 Task: Create a due date automation trigger when advanced on, 2 working days after a card is due add fields with custom field "Resume" unchecked at 11:00 AM.
Action: Mouse moved to (955, 77)
Screenshot: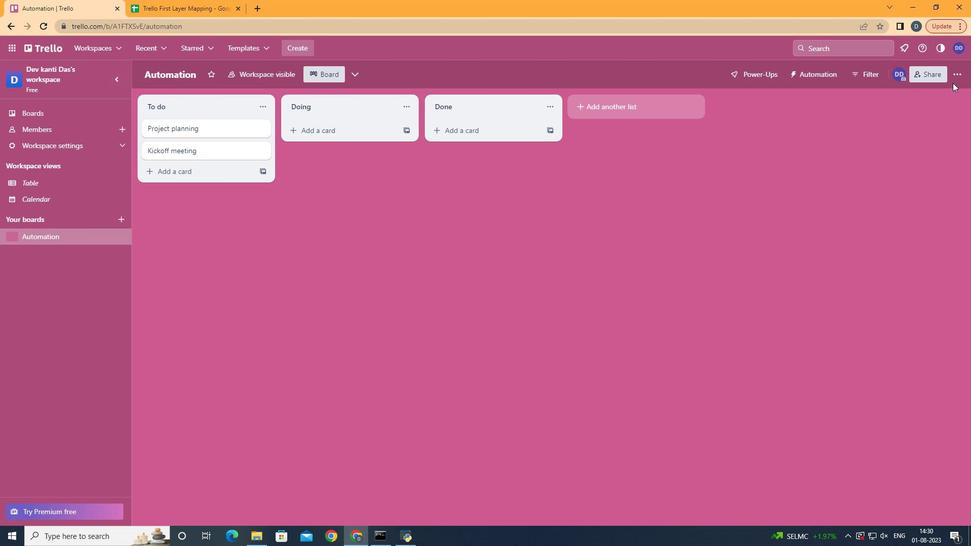 
Action: Mouse pressed left at (955, 77)
Screenshot: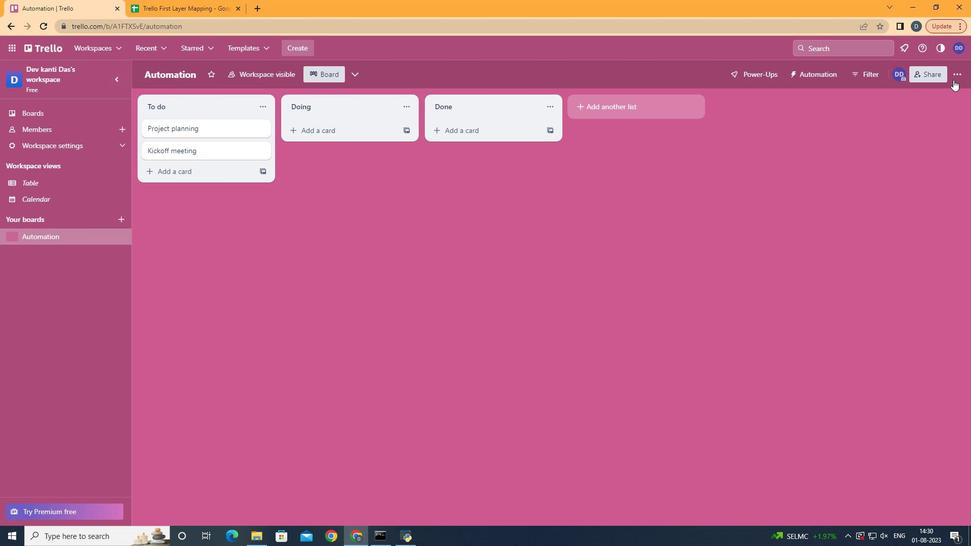 
Action: Mouse moved to (843, 216)
Screenshot: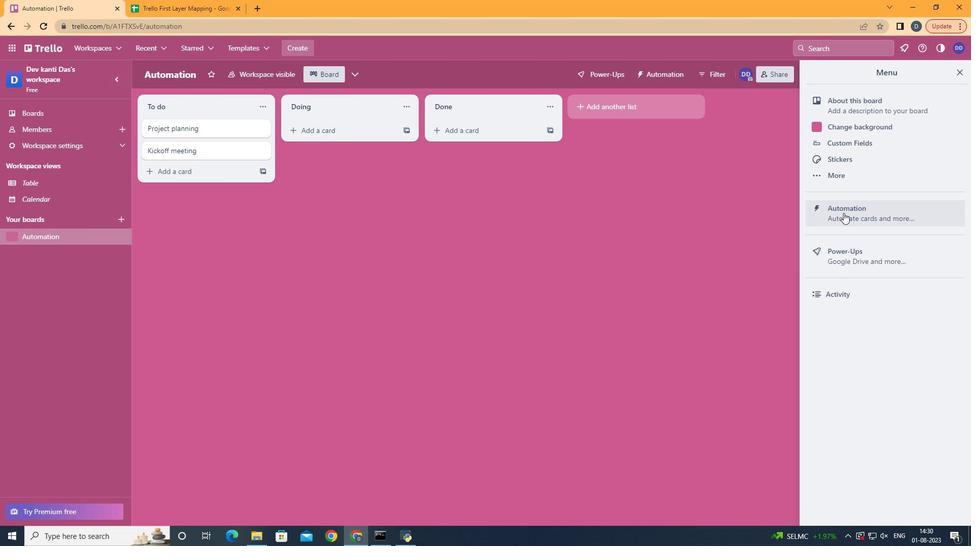 
Action: Mouse pressed left at (843, 216)
Screenshot: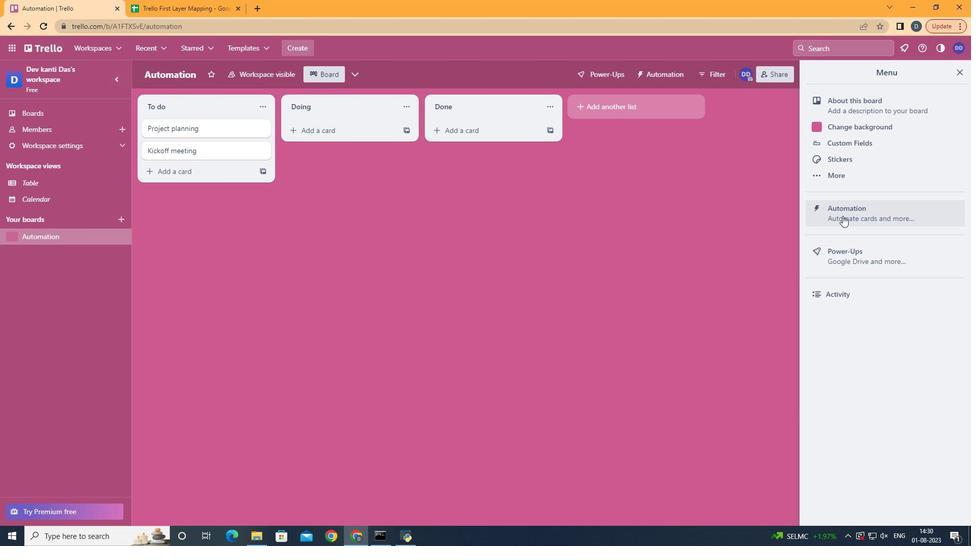 
Action: Mouse moved to (188, 203)
Screenshot: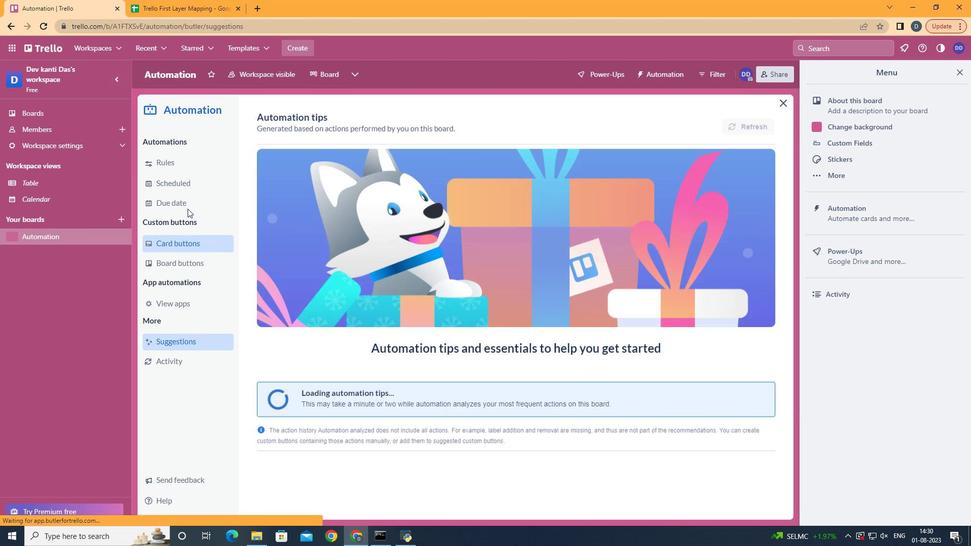 
Action: Mouse pressed left at (188, 203)
Screenshot: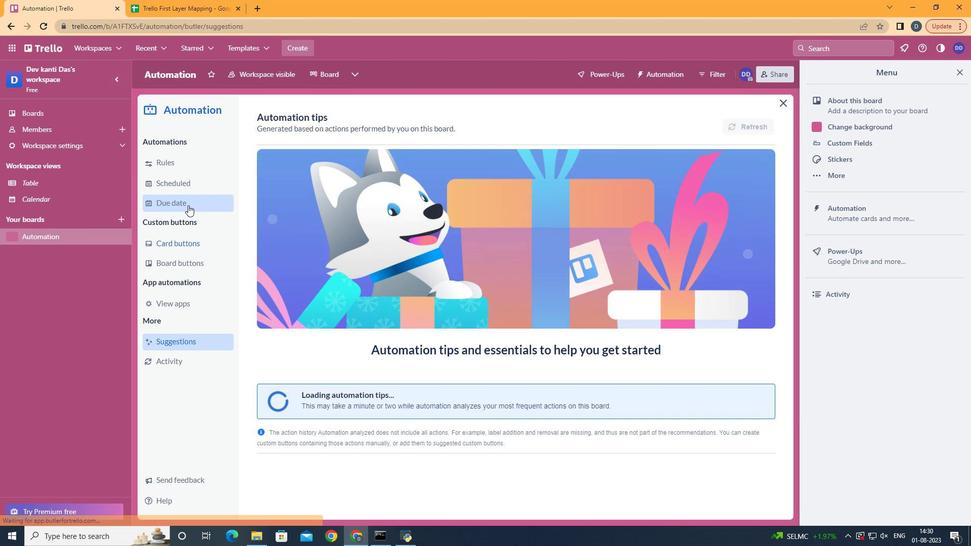 
Action: Mouse moved to (715, 119)
Screenshot: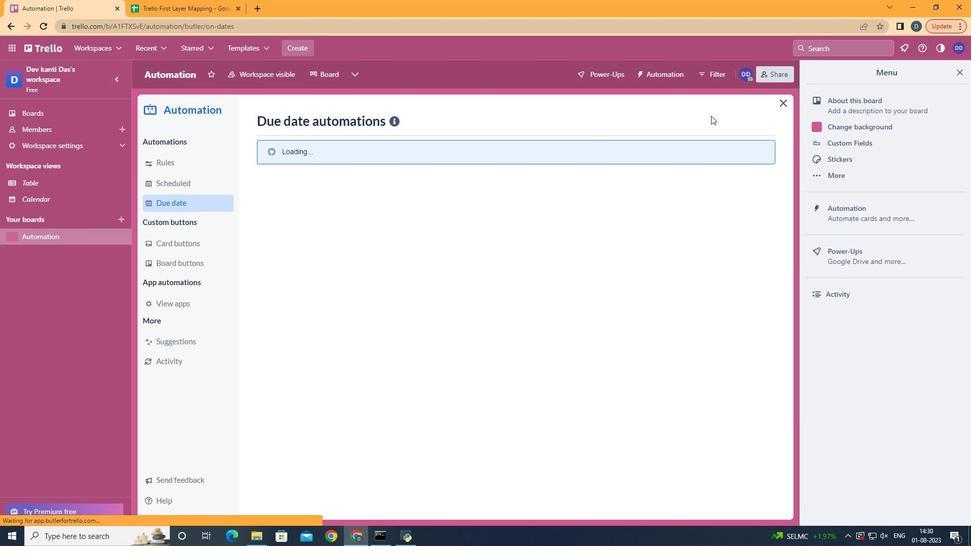 
Action: Mouse pressed left at (715, 119)
Screenshot: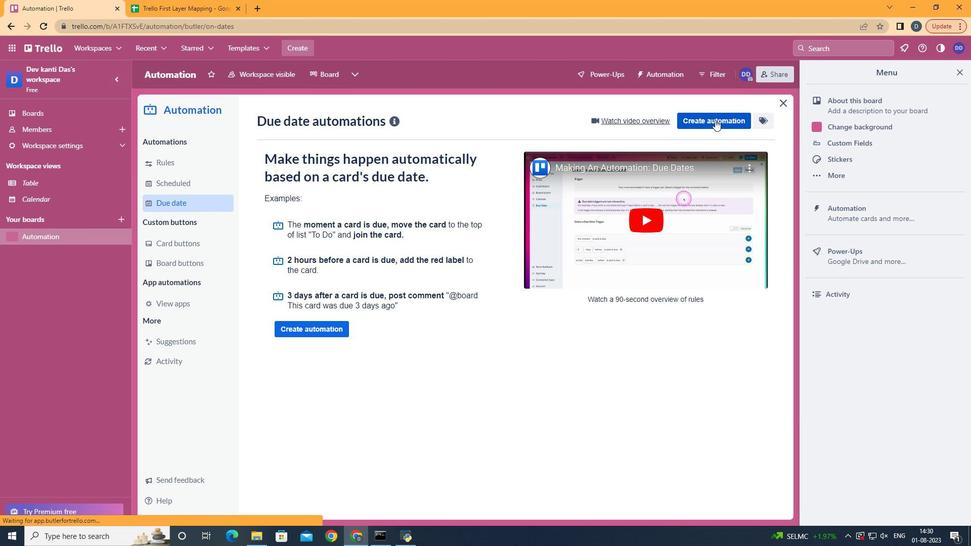 
Action: Mouse moved to (517, 220)
Screenshot: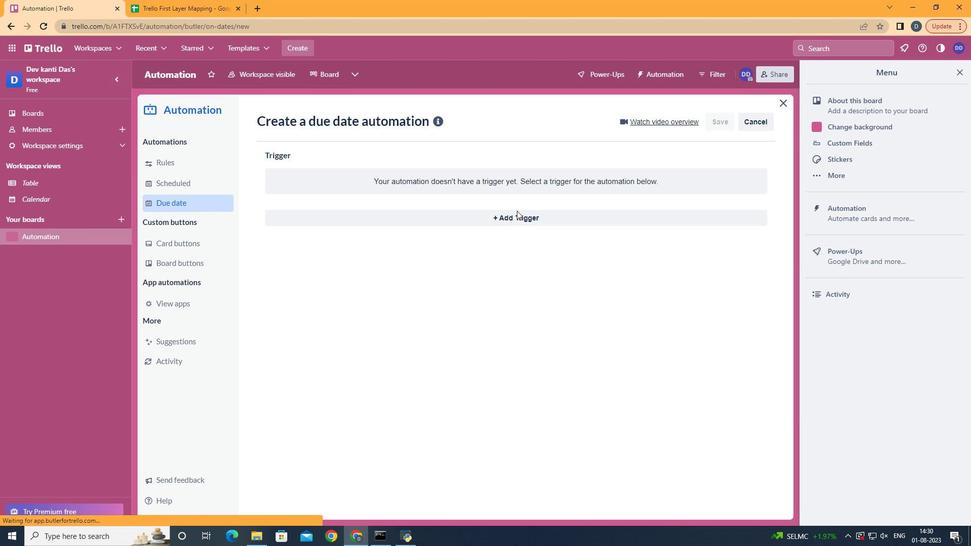 
Action: Mouse pressed left at (517, 220)
Screenshot: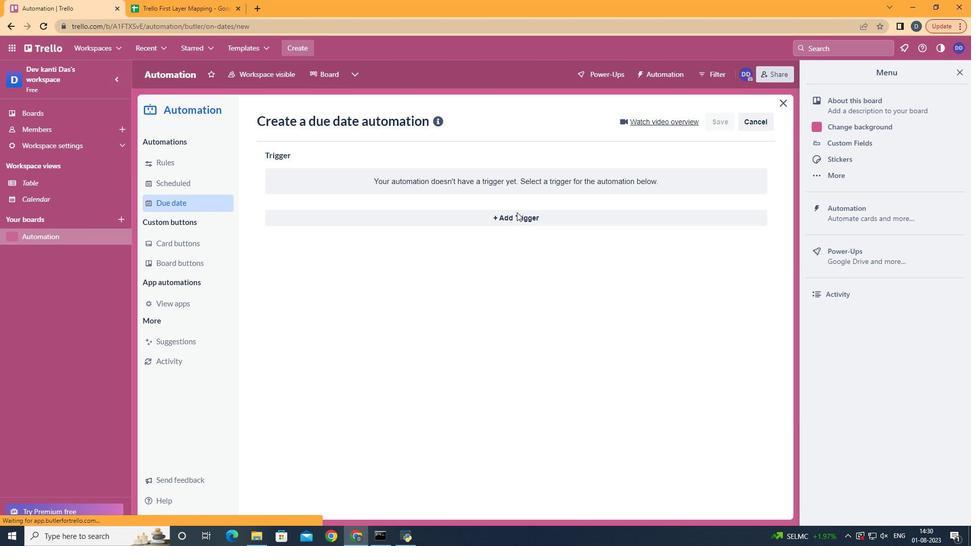 
Action: Mouse moved to (343, 412)
Screenshot: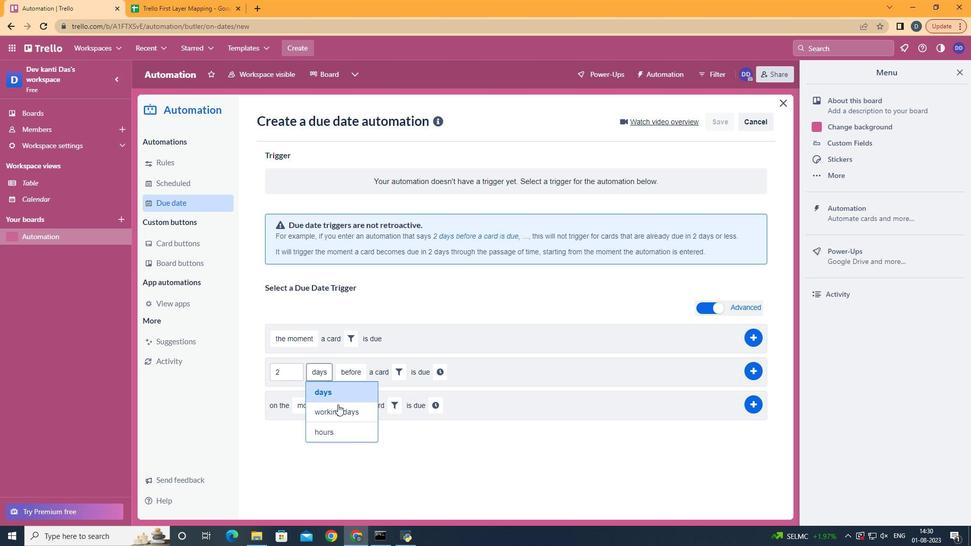 
Action: Mouse pressed left at (343, 412)
Screenshot: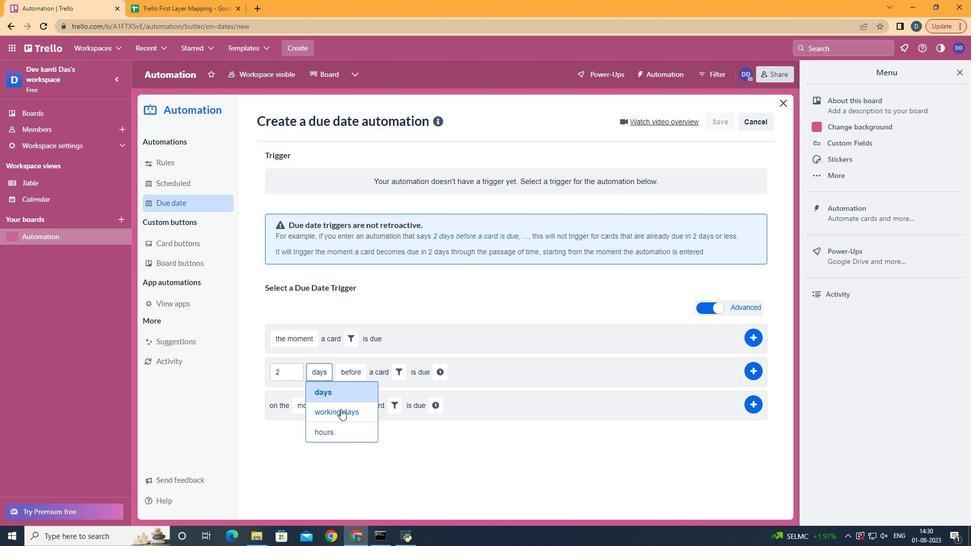 
Action: Mouse moved to (383, 408)
Screenshot: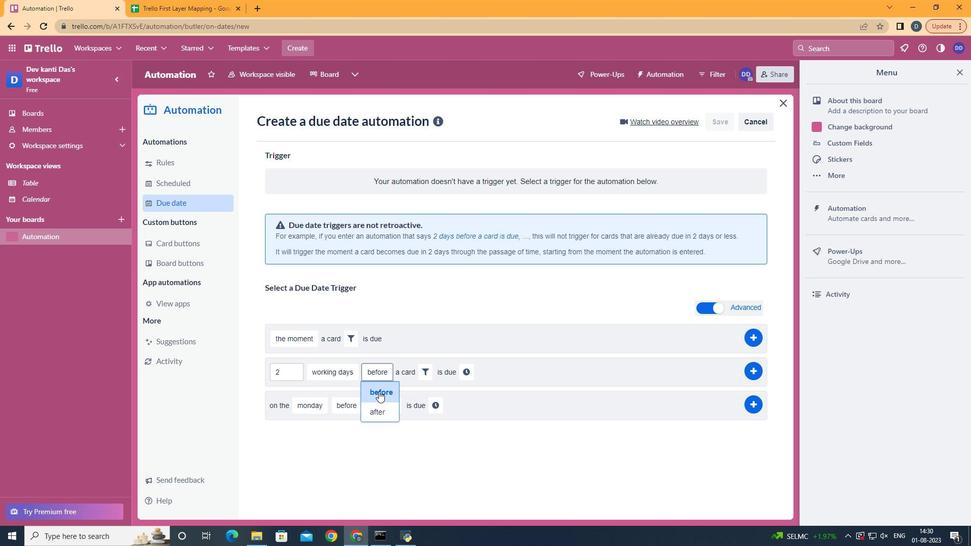 
Action: Mouse pressed left at (383, 408)
Screenshot: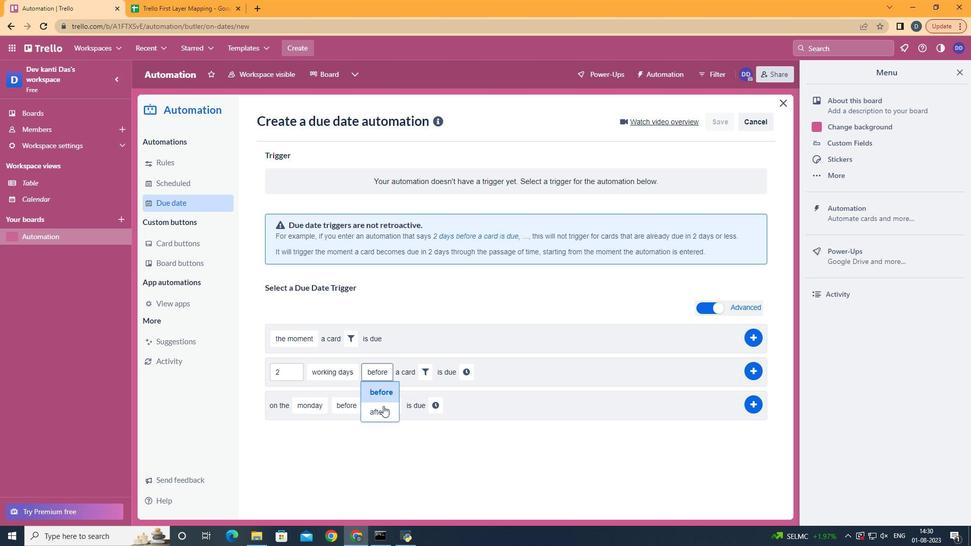 
Action: Mouse moved to (423, 373)
Screenshot: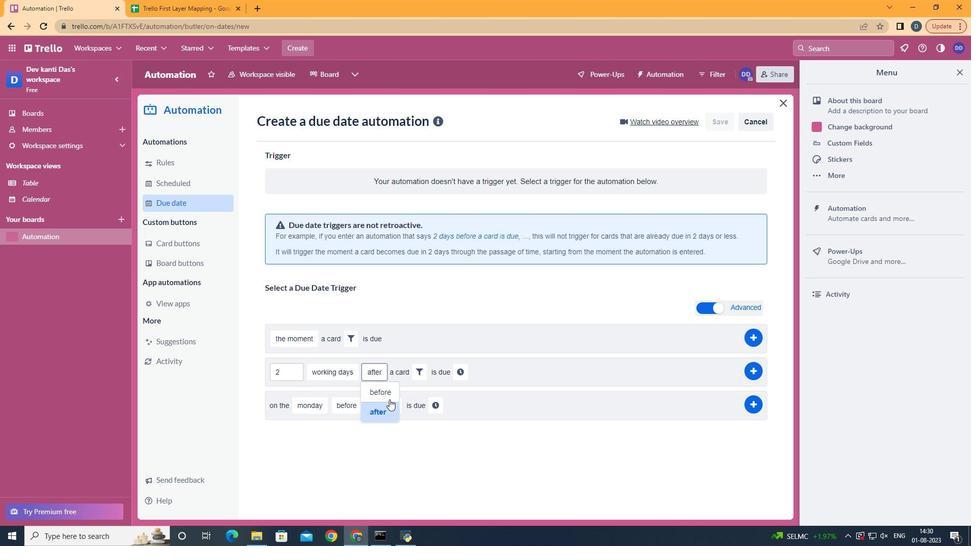 
Action: Mouse pressed left at (423, 373)
Screenshot: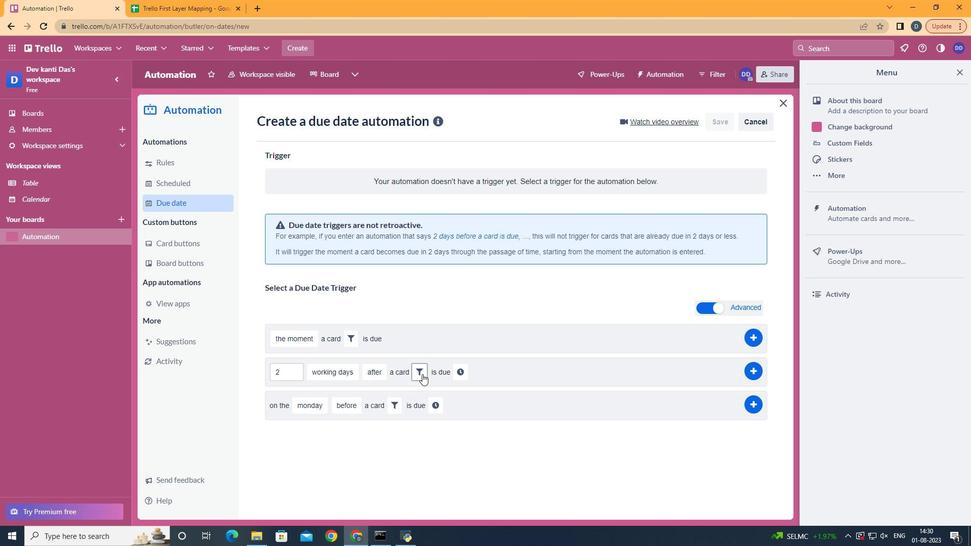 
Action: Mouse moved to (591, 403)
Screenshot: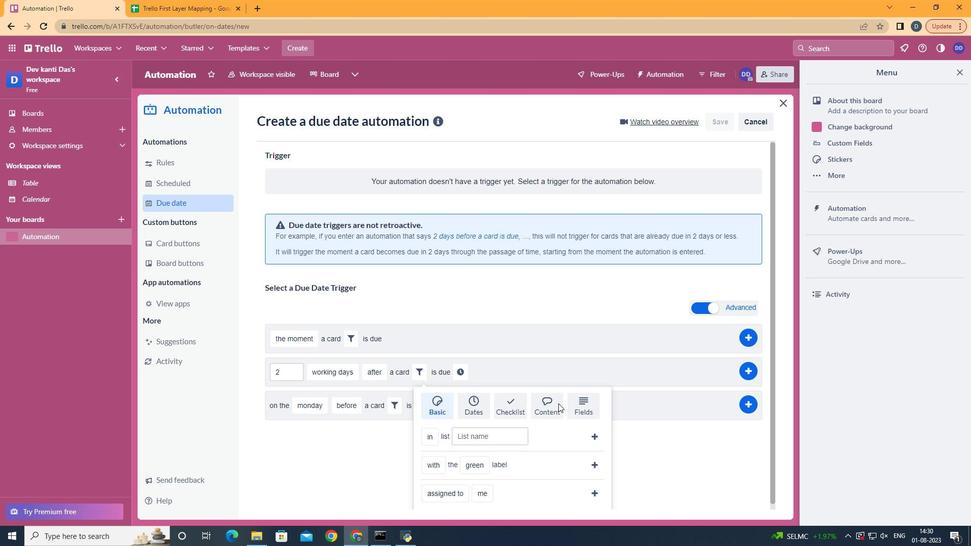 
Action: Mouse pressed left at (591, 403)
Screenshot: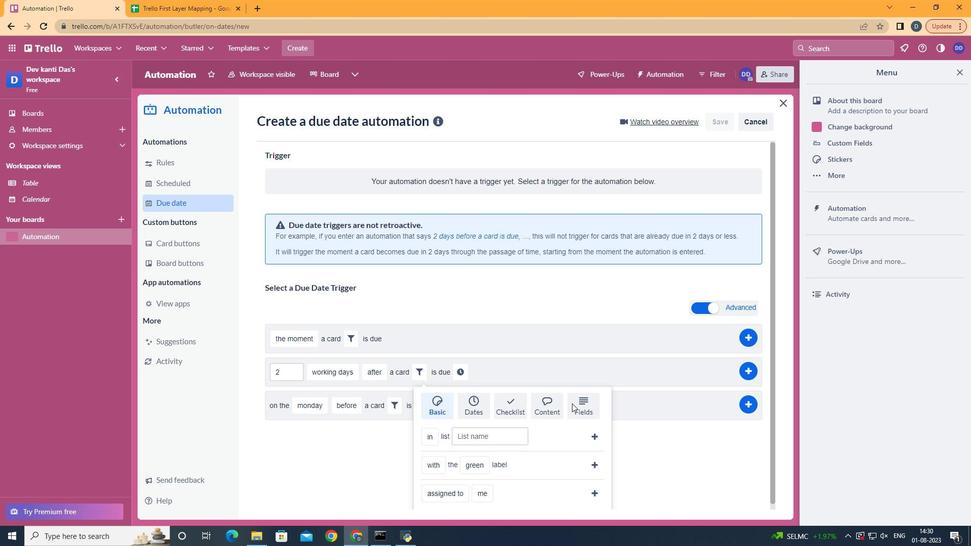 
Action: Mouse scrolled (591, 403) with delta (0, 0)
Screenshot: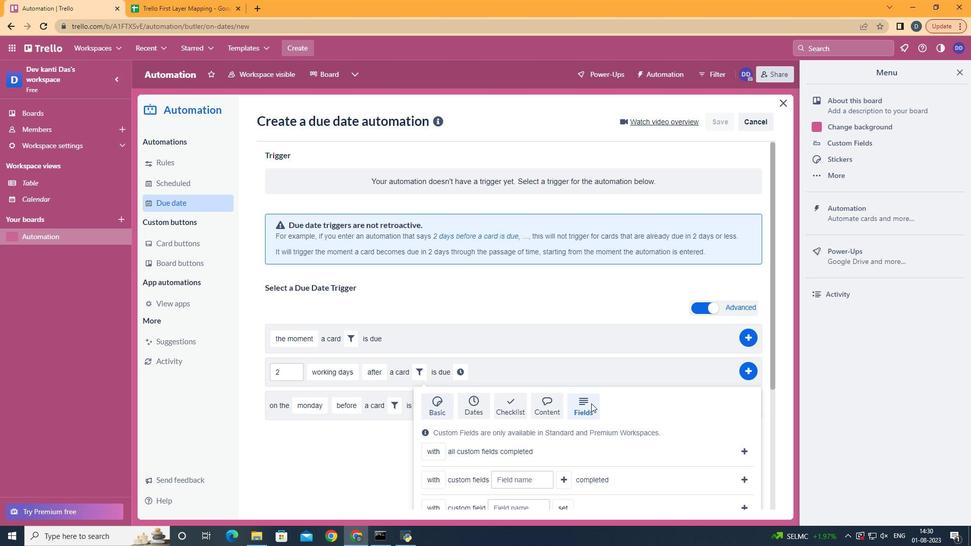 
Action: Mouse scrolled (591, 403) with delta (0, 0)
Screenshot: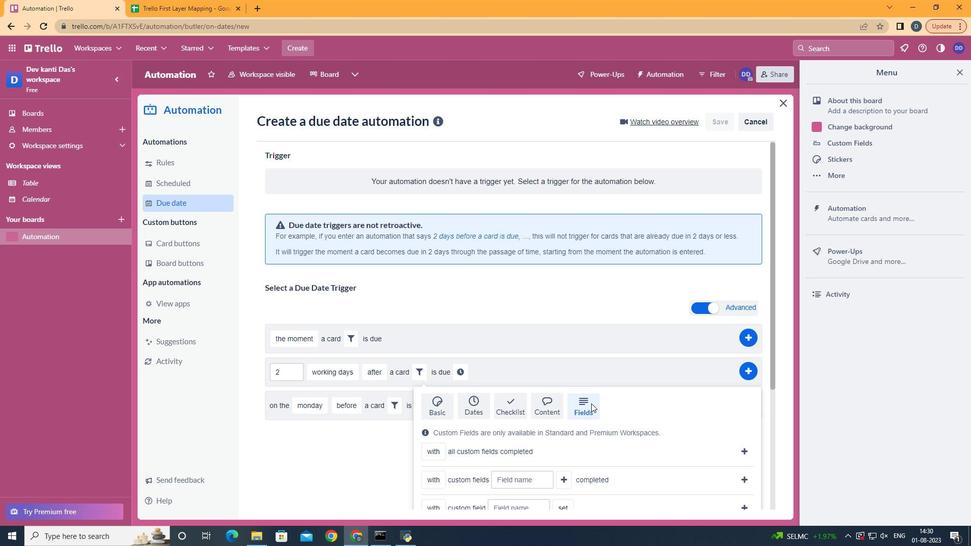
Action: Mouse scrolled (591, 403) with delta (0, 0)
Screenshot: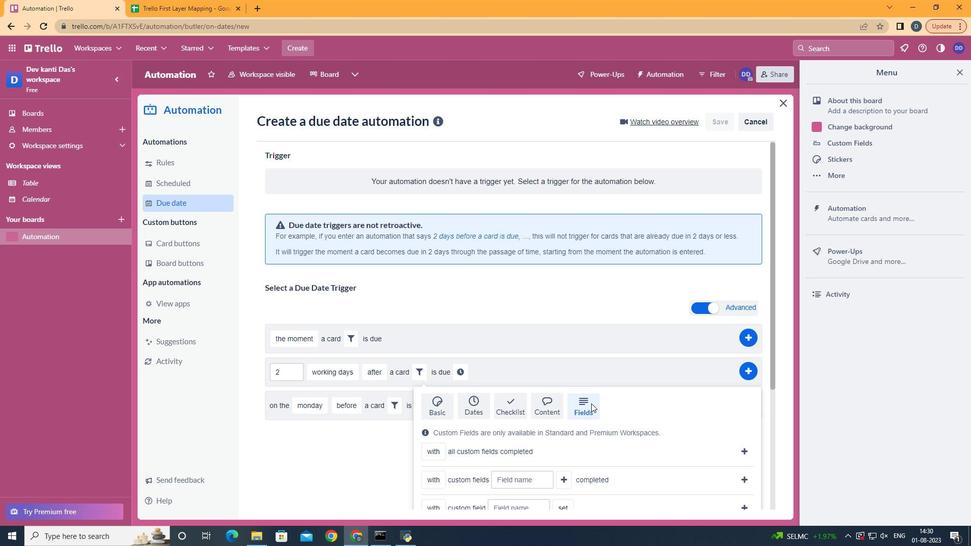 
Action: Mouse scrolled (591, 403) with delta (0, 0)
Screenshot: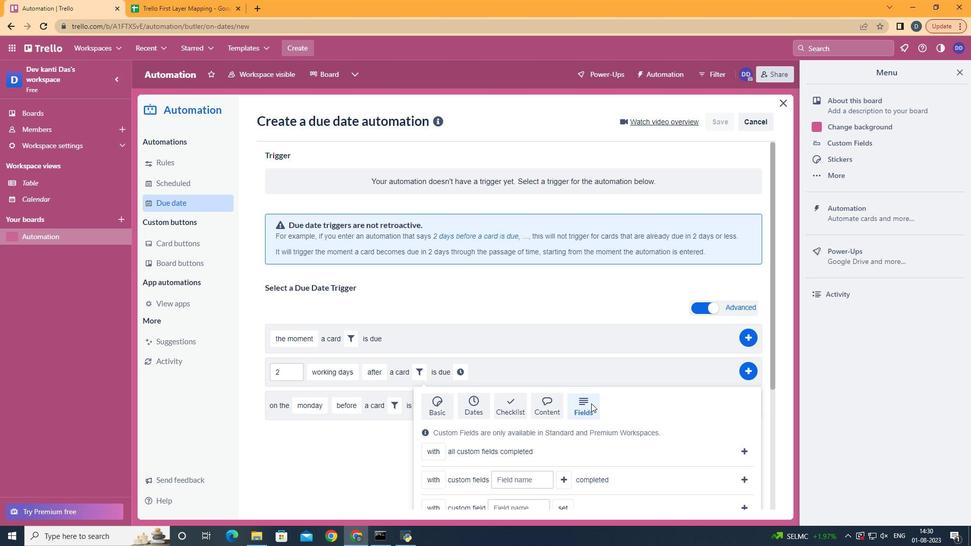 
Action: Mouse scrolled (591, 403) with delta (0, 0)
Screenshot: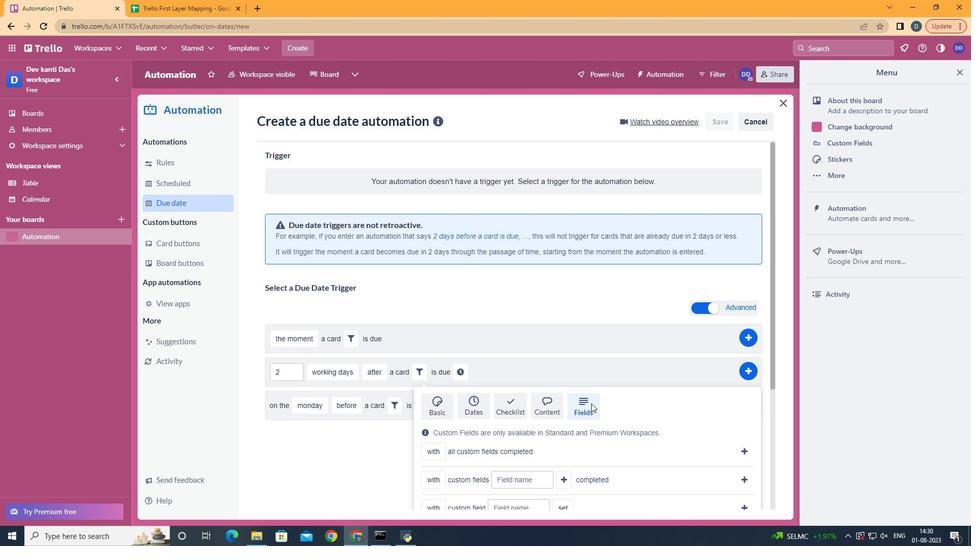 
Action: Mouse moved to (439, 405)
Screenshot: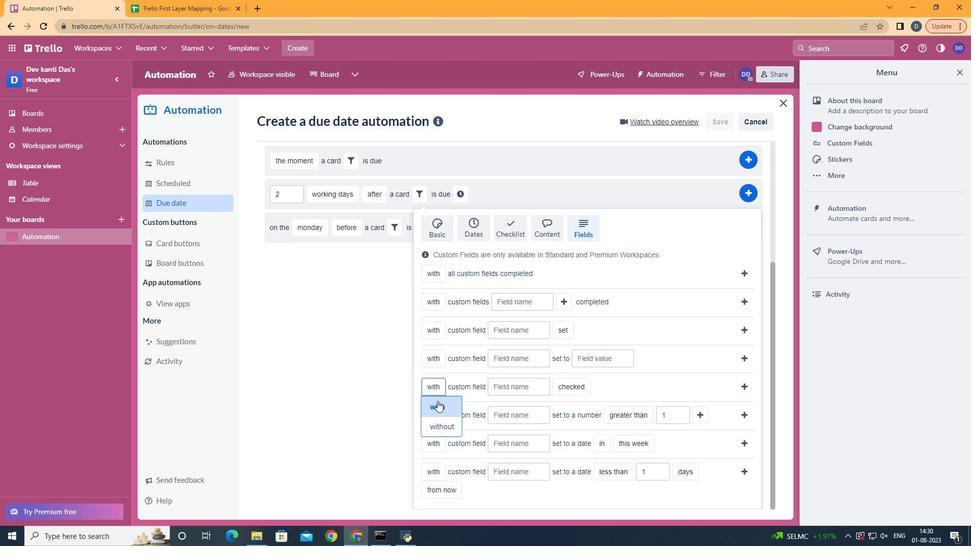 
Action: Mouse pressed left at (439, 405)
Screenshot: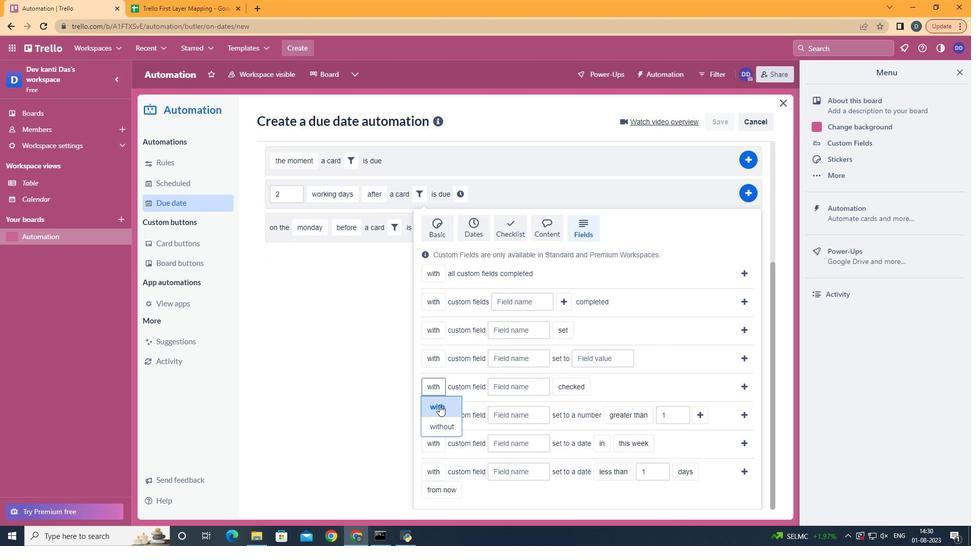 
Action: Mouse moved to (520, 387)
Screenshot: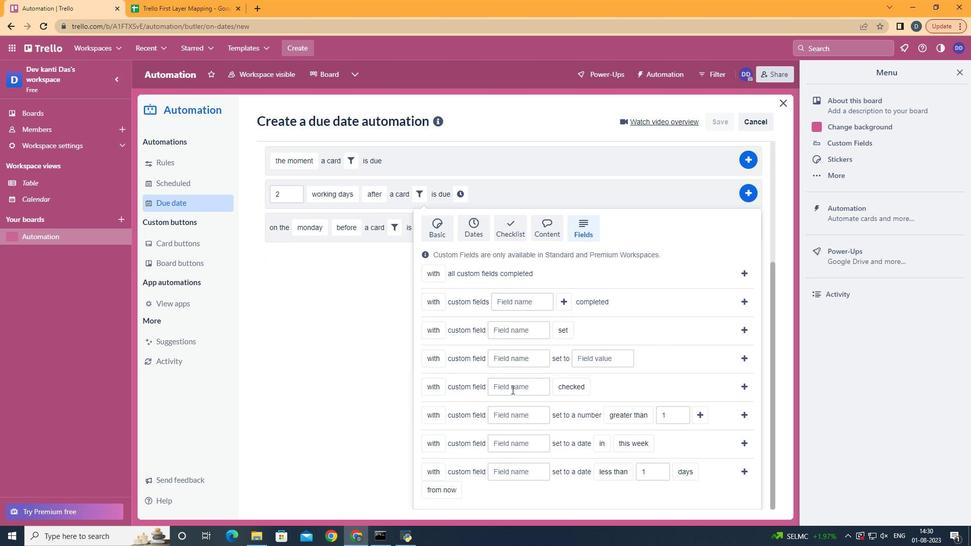 
Action: Mouse pressed left at (520, 387)
Screenshot: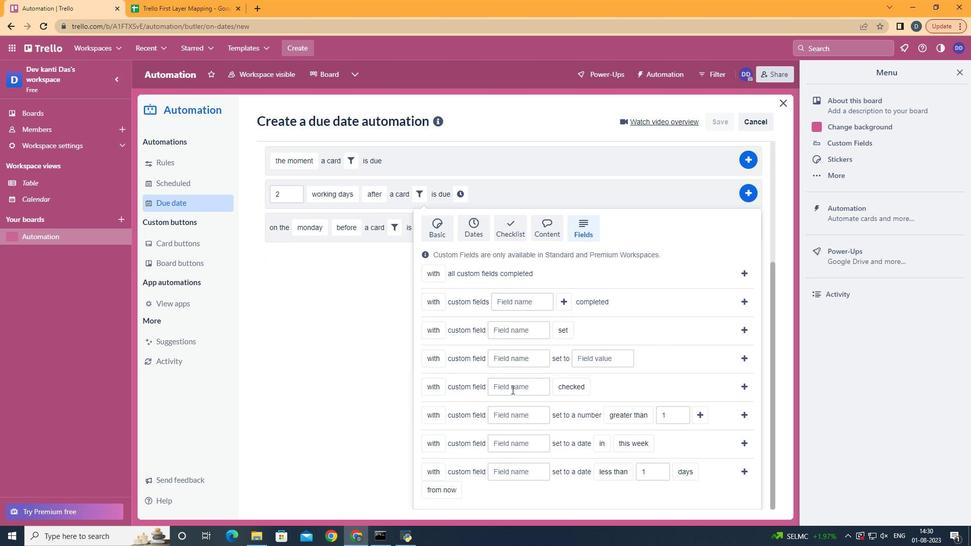 
Action: Key pressed <Key.shift>Resume
Screenshot: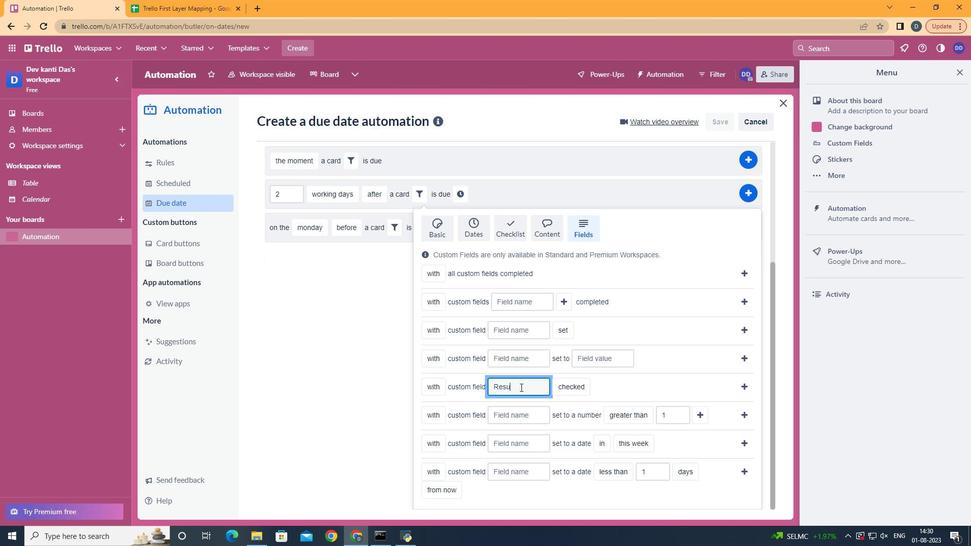 
Action: Mouse moved to (585, 423)
Screenshot: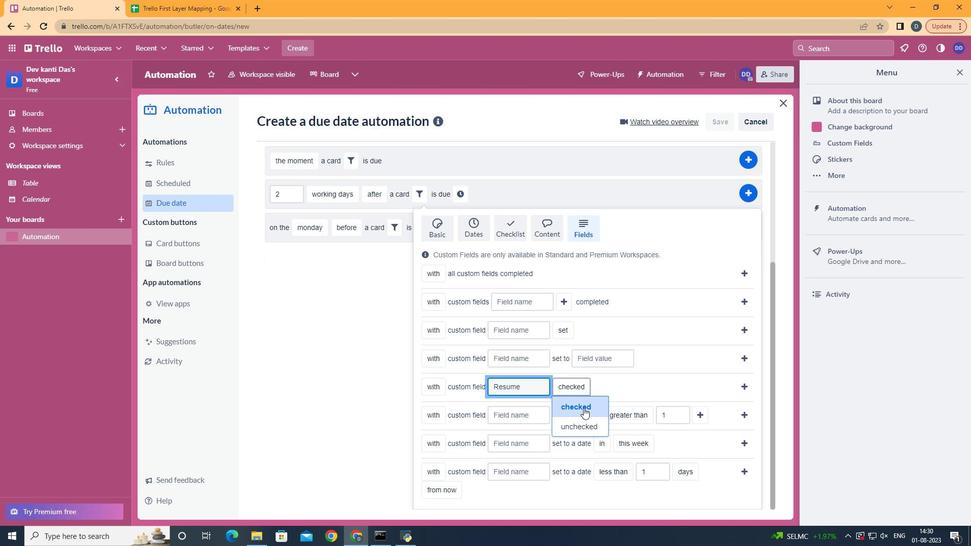 
Action: Mouse pressed left at (585, 423)
Screenshot: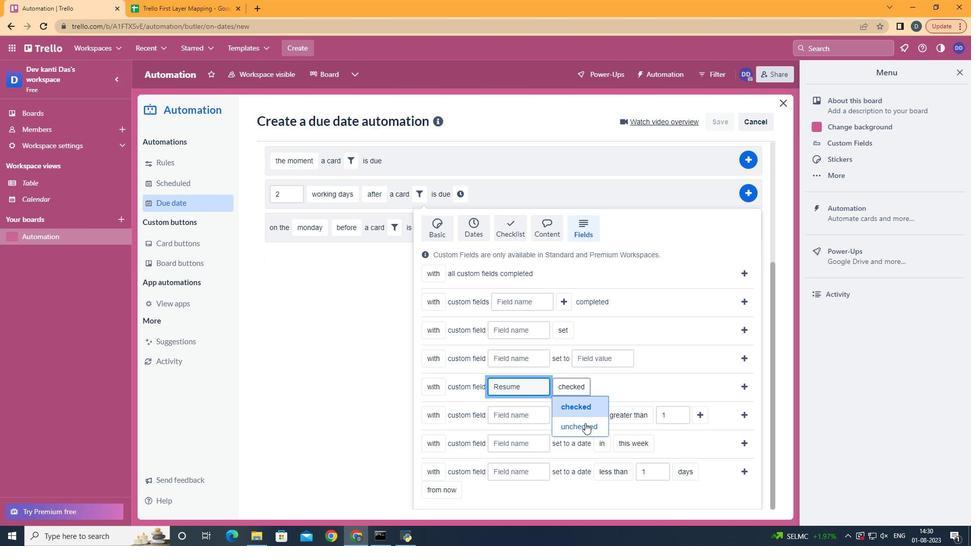 
Action: Mouse moved to (744, 385)
Screenshot: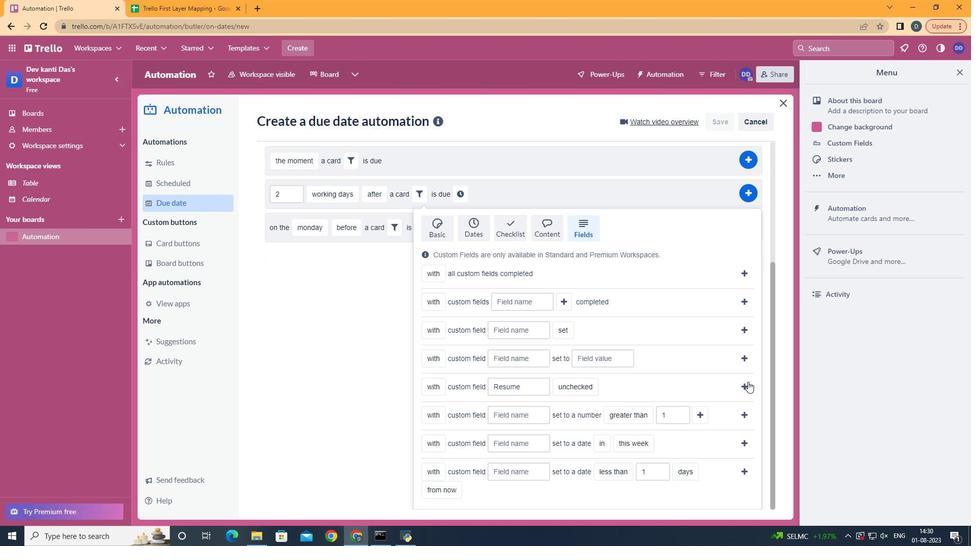 
Action: Mouse pressed left at (744, 385)
Screenshot: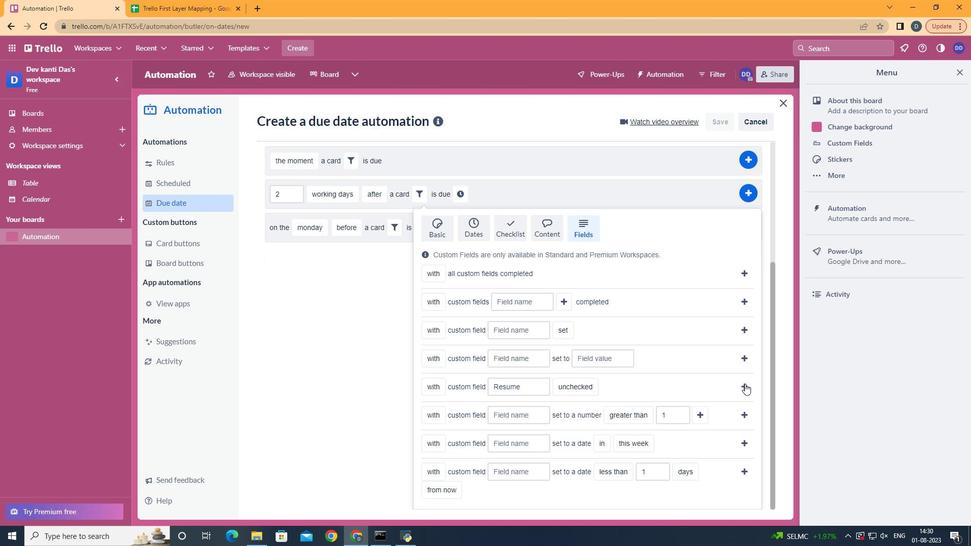 
Action: Mouse moved to (613, 370)
Screenshot: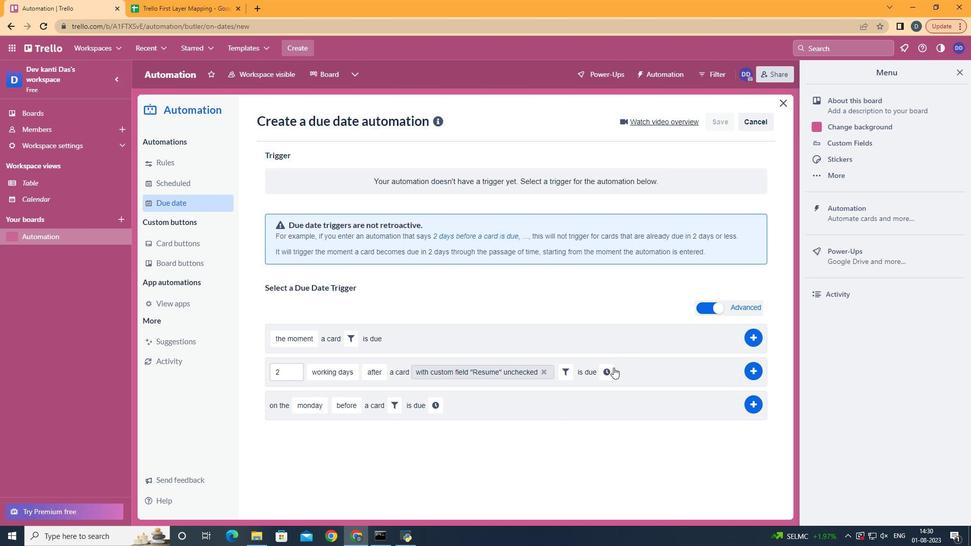 
Action: Mouse pressed left at (613, 370)
Screenshot: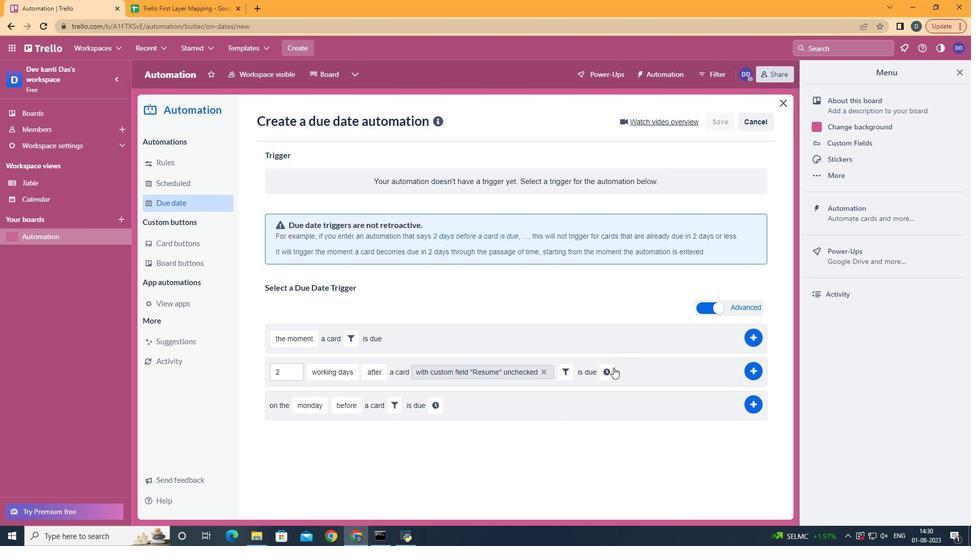 
Action: Mouse moved to (636, 370)
Screenshot: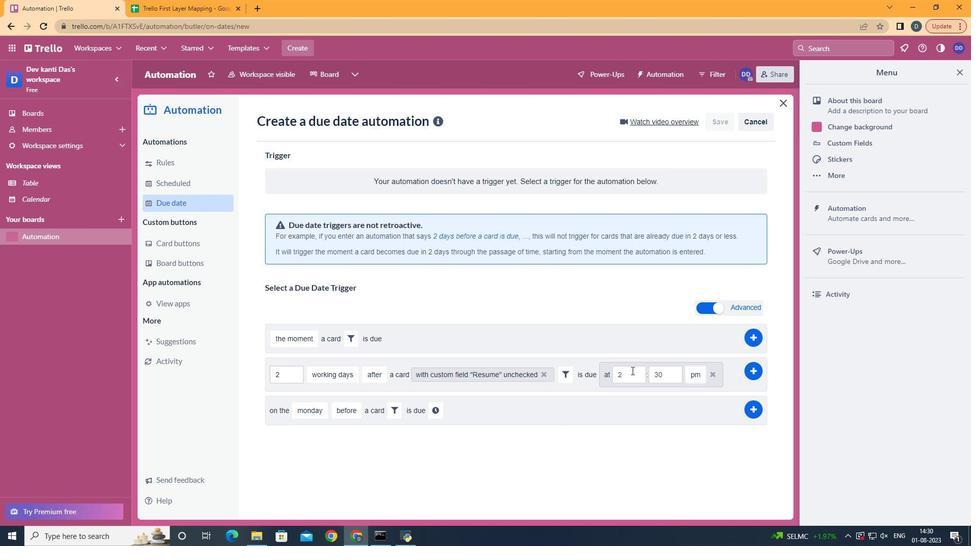 
Action: Mouse pressed left at (636, 370)
Screenshot: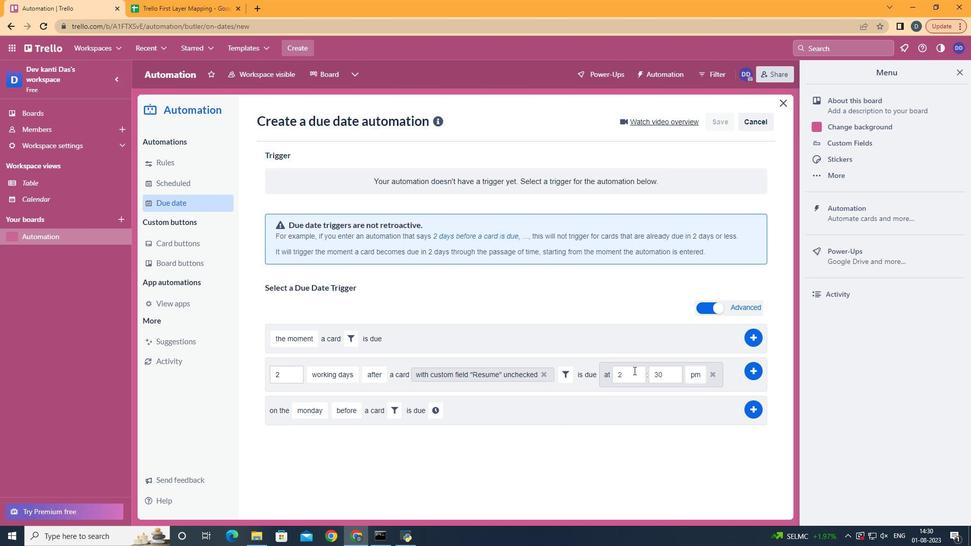 
Action: Key pressed <Key.backspace>11
Screenshot: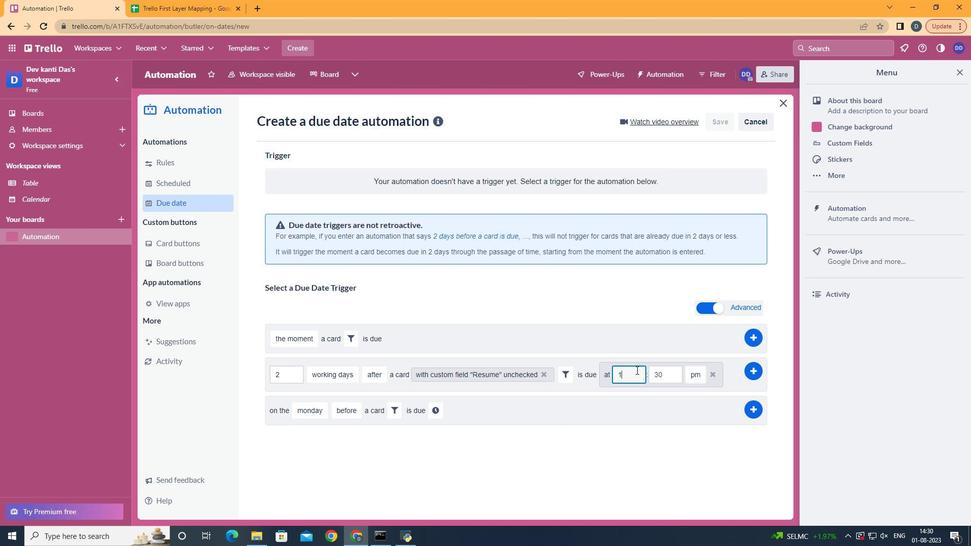 
Action: Mouse moved to (673, 376)
Screenshot: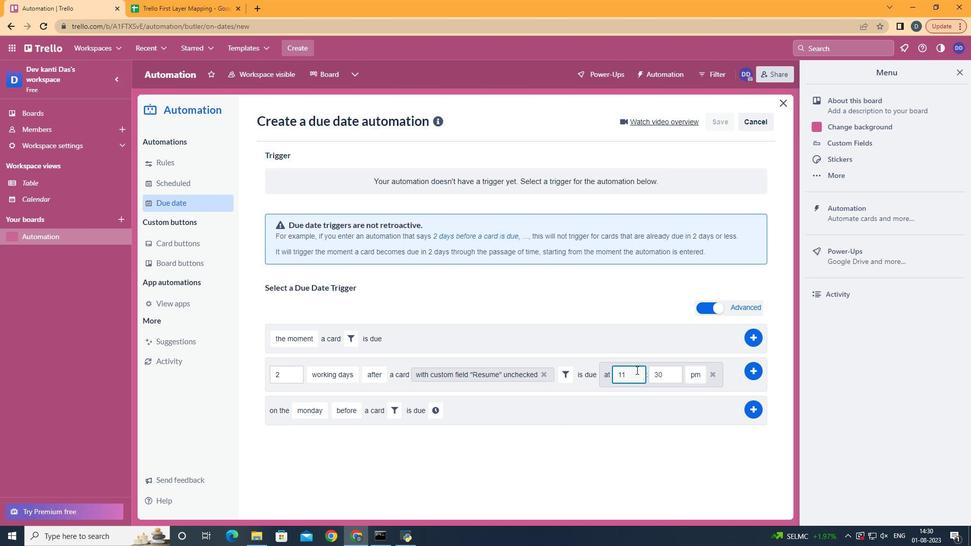 
Action: Mouse pressed left at (673, 376)
Screenshot: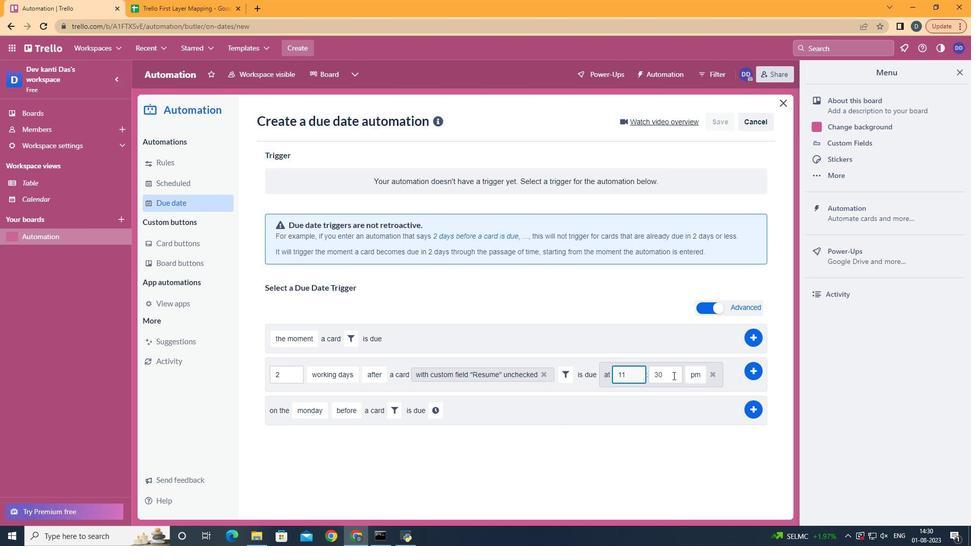
Action: Key pressed <Key.backspace><Key.backspace>00
Screenshot: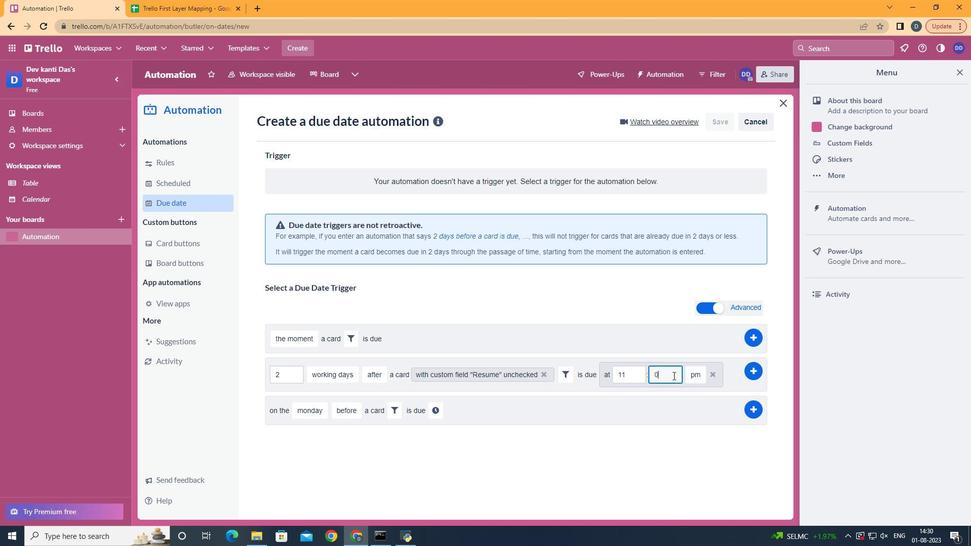 
Action: Mouse moved to (696, 395)
Screenshot: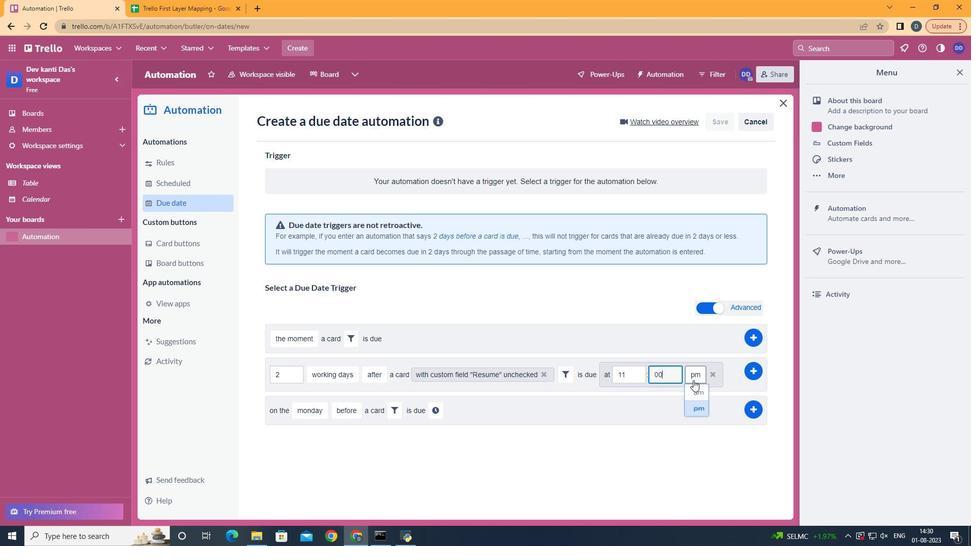 
Action: Mouse pressed left at (696, 395)
Screenshot: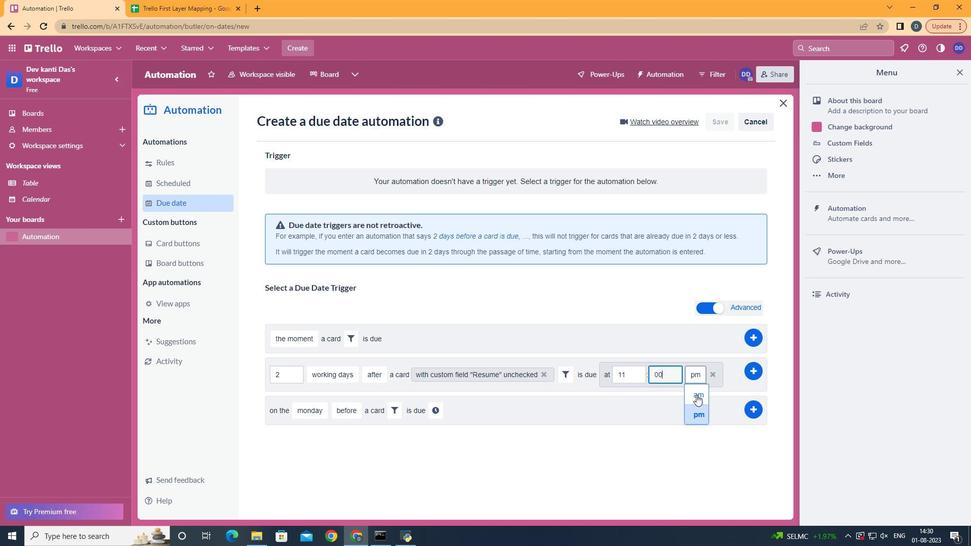 
Action: Mouse moved to (753, 372)
Screenshot: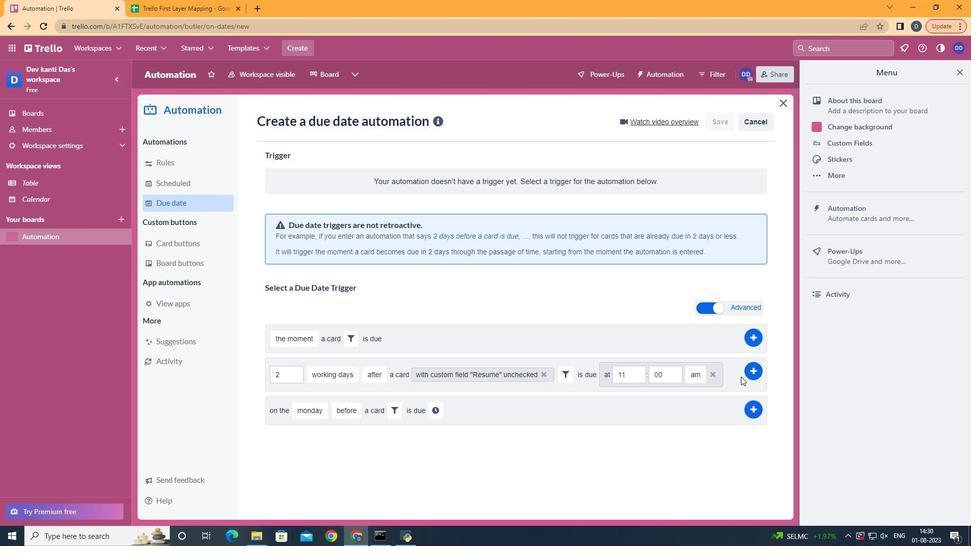 
Action: Mouse pressed left at (753, 372)
Screenshot: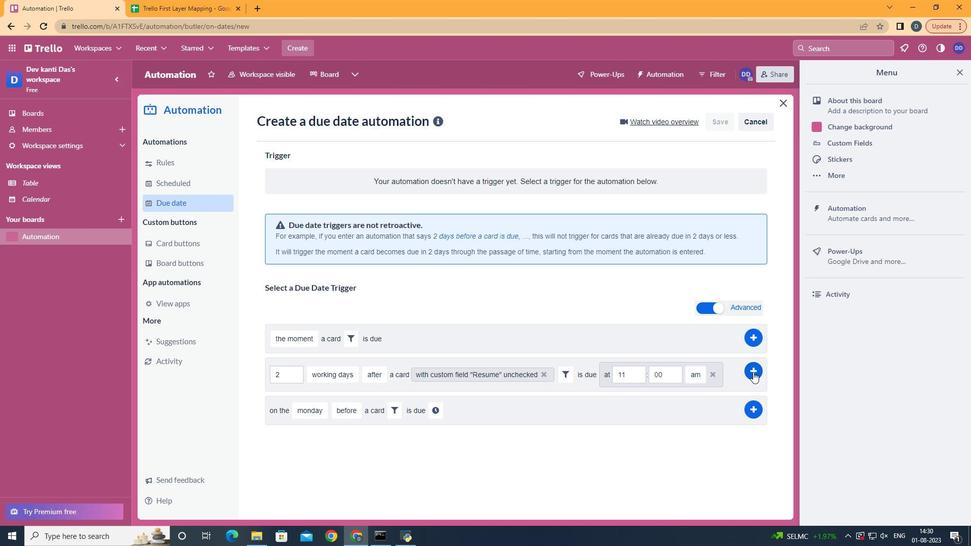 
Action: Mouse moved to (482, 192)
Screenshot: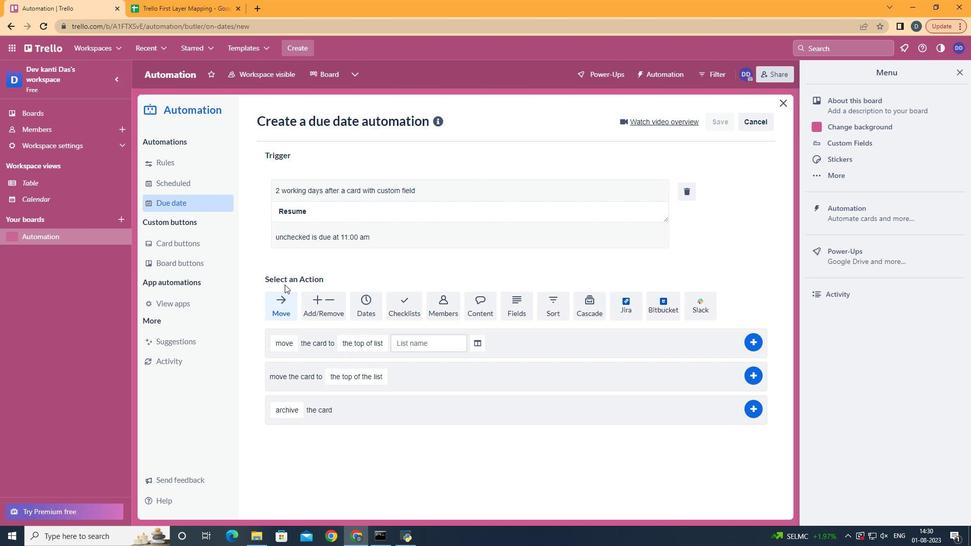 
